 Task: Create List Brand Awareness in Board Digital Marketing Strategies to Workspace Help Desk Software. Create List Brand Value Proposition in Board Customer Needs Assessment to Workspace Help Desk Software. Create List Brand Activation in Board Product Usability Testing and Optimization to Workspace Help Desk Software
Action: Mouse moved to (114, 54)
Screenshot: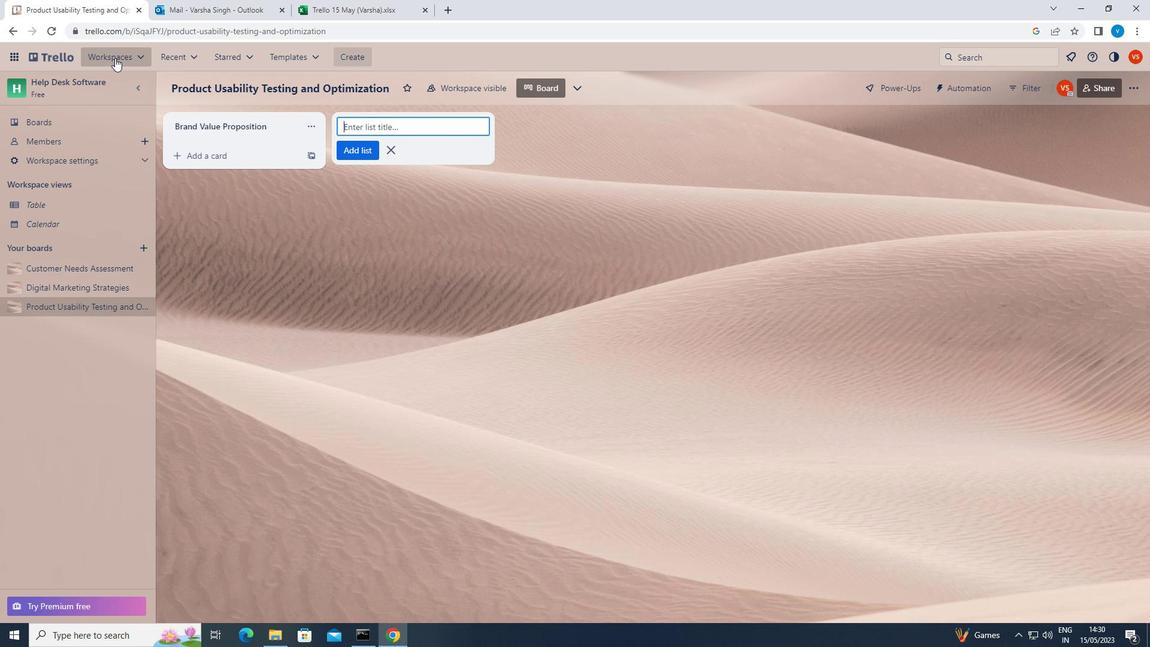 
Action: Mouse pressed left at (114, 54)
Screenshot: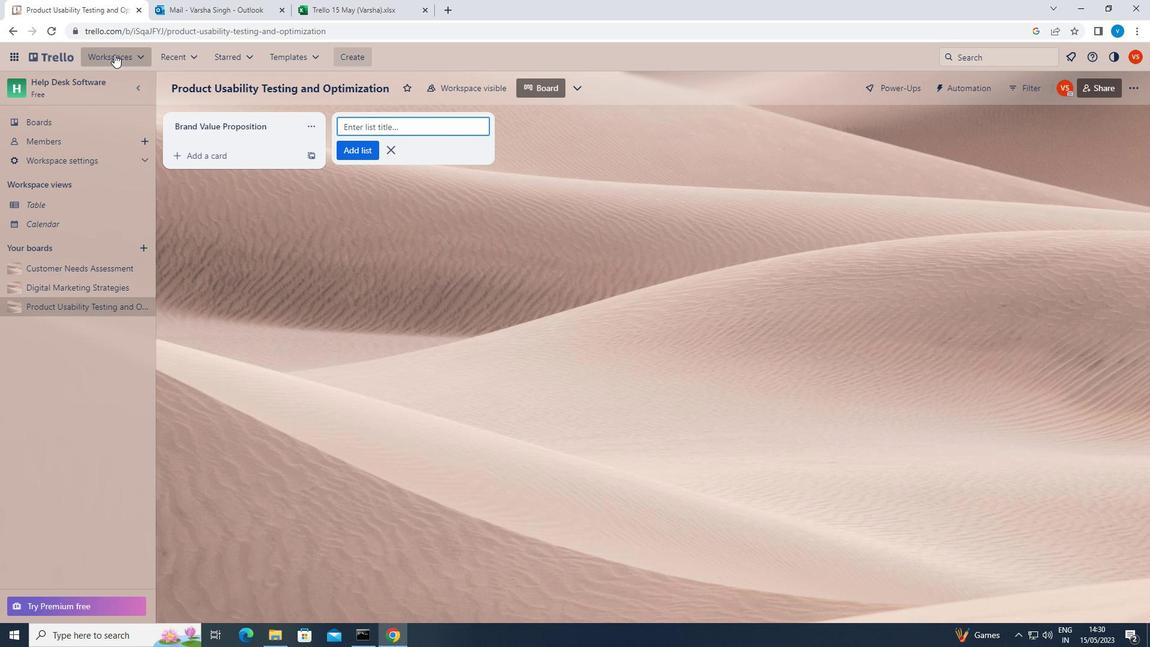 
Action: Mouse moved to (147, 569)
Screenshot: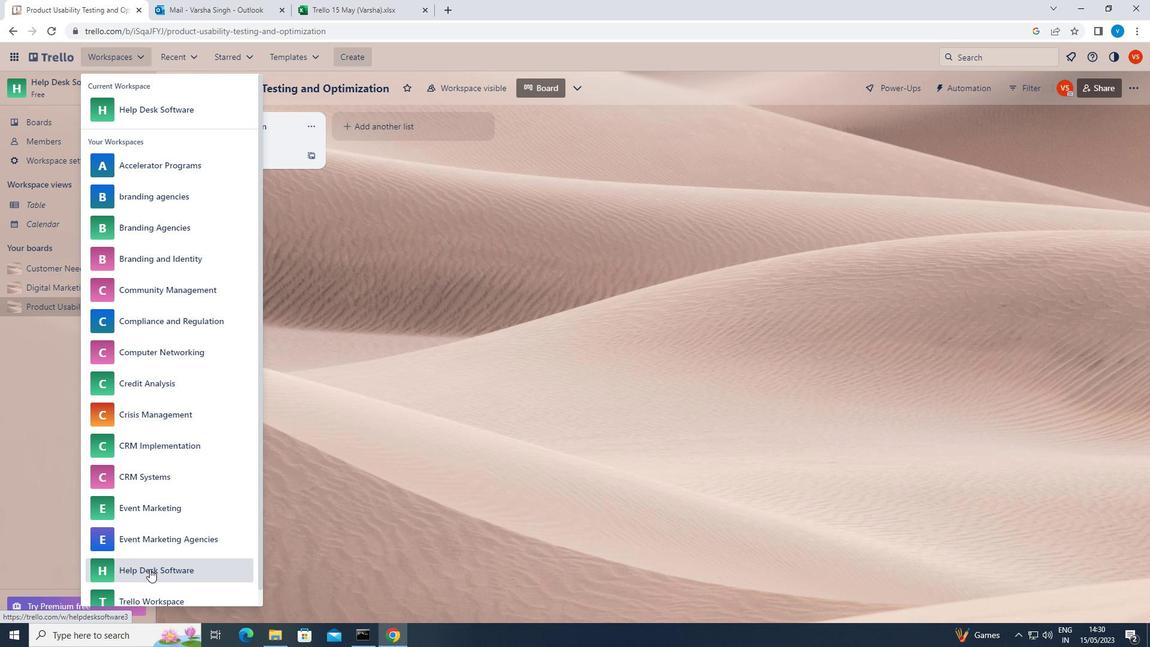 
Action: Mouse pressed left at (147, 569)
Screenshot: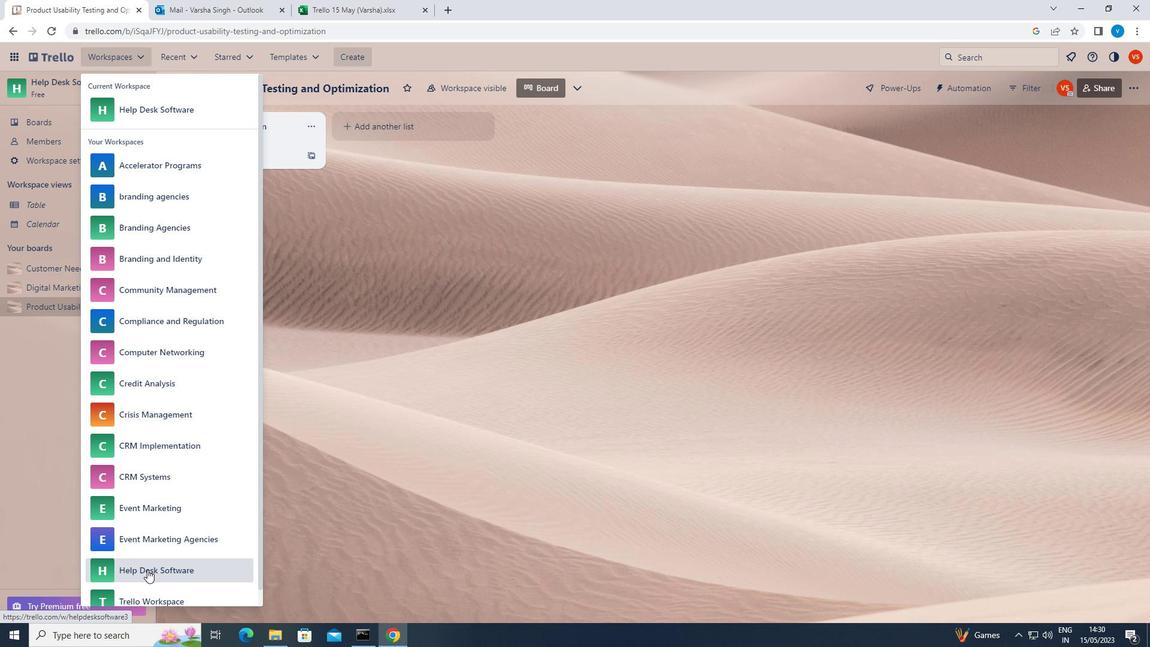 
Action: Mouse moved to (877, 499)
Screenshot: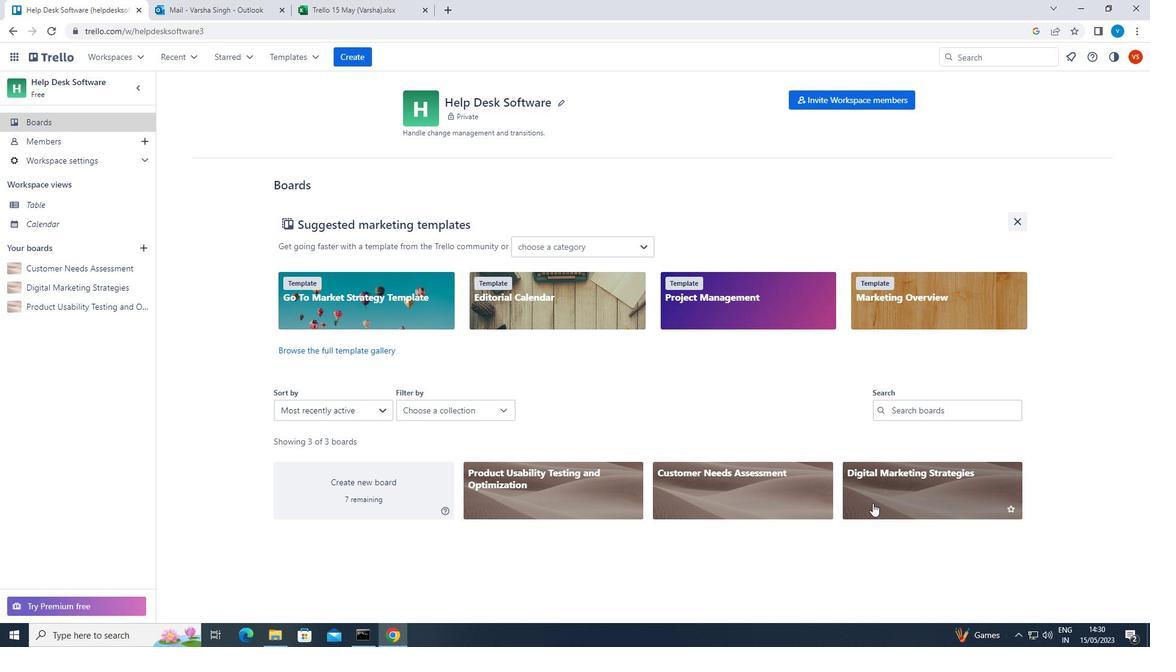 
Action: Mouse pressed left at (877, 499)
Screenshot: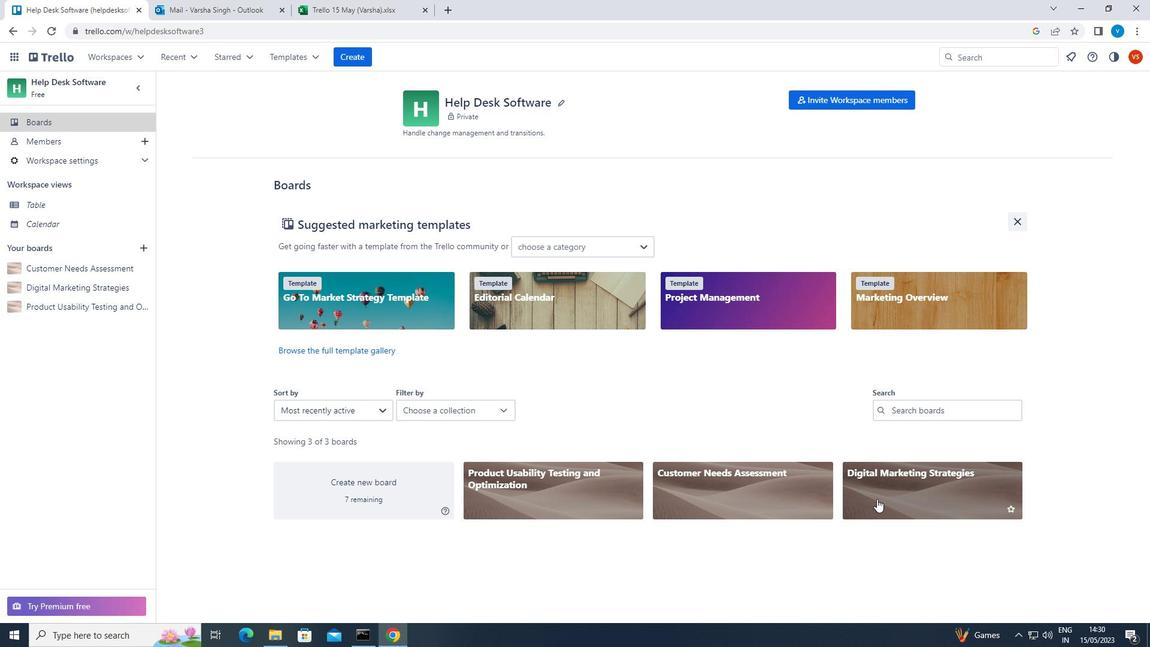 
Action: Mouse moved to (410, 124)
Screenshot: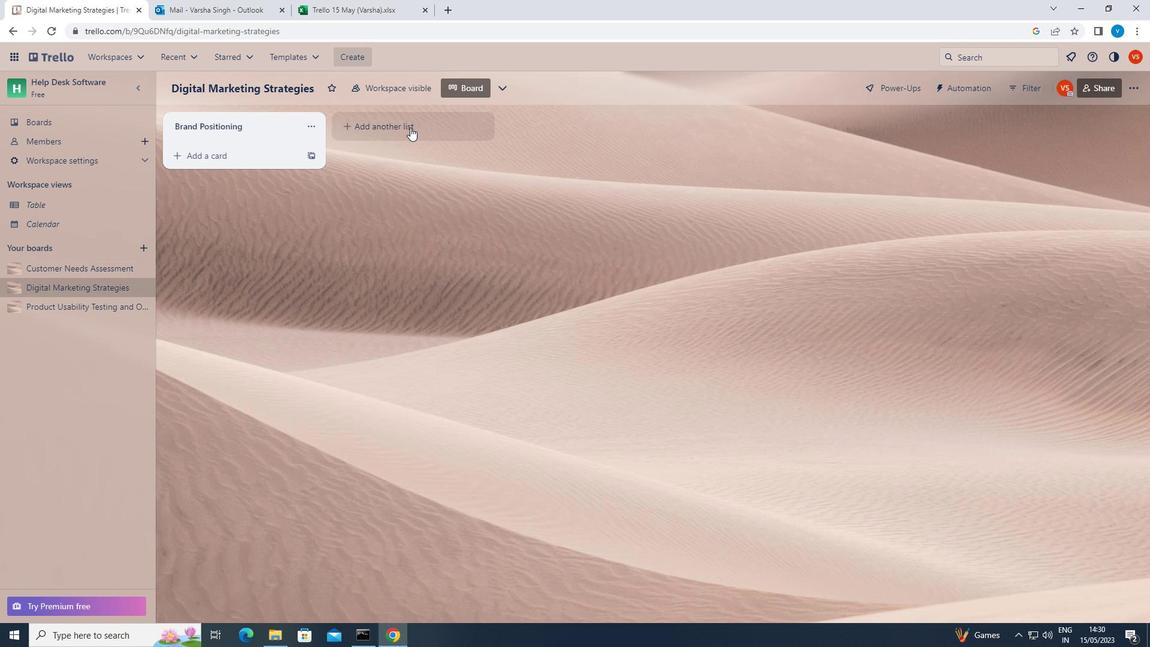 
Action: Mouse pressed left at (410, 124)
Screenshot: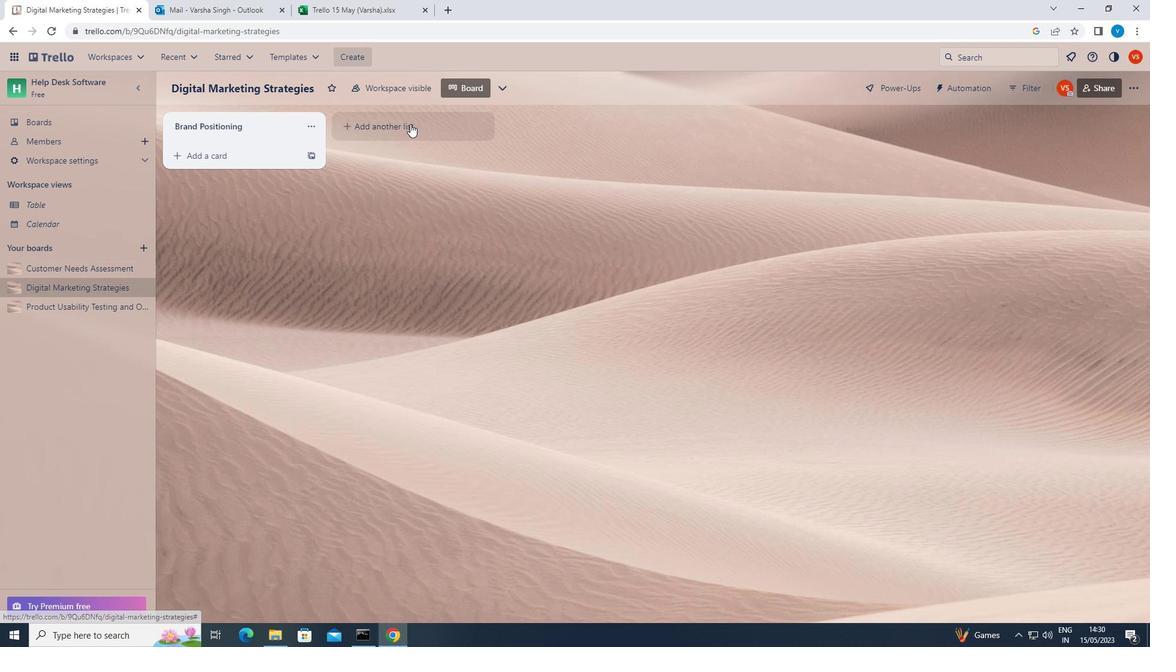 
Action: Key pressed <Key.shift>BRAND<Key.space><Key.shift><Key.shift><Key.shift>AWARENESS<Key.enter>
Screenshot: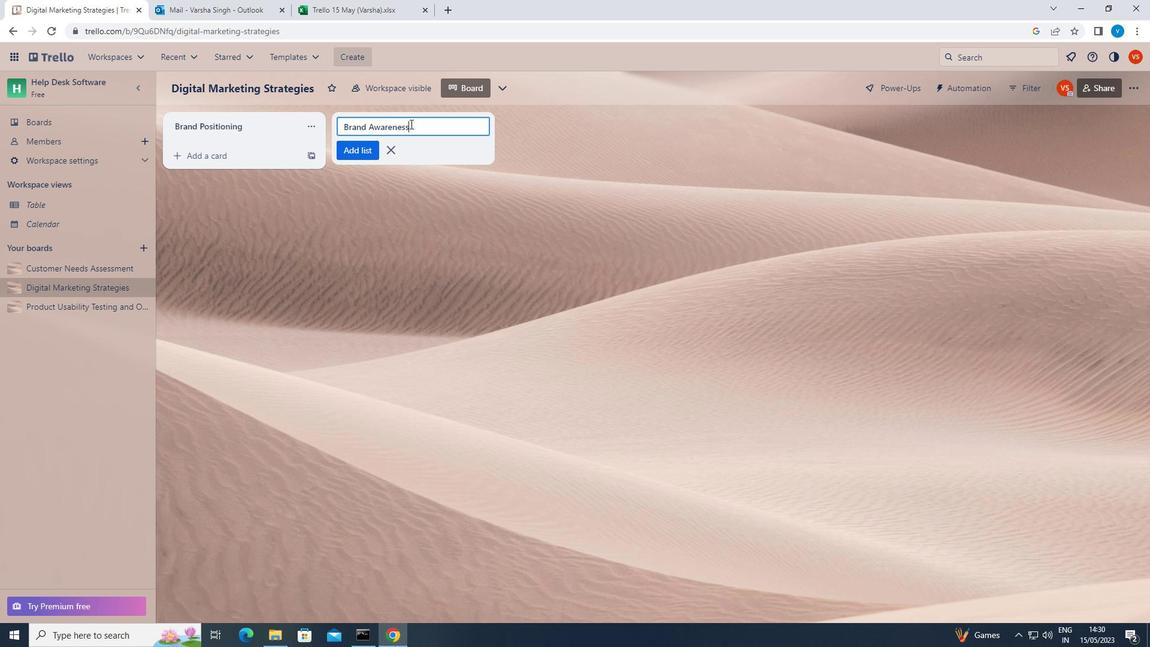 
Action: Mouse moved to (85, 264)
Screenshot: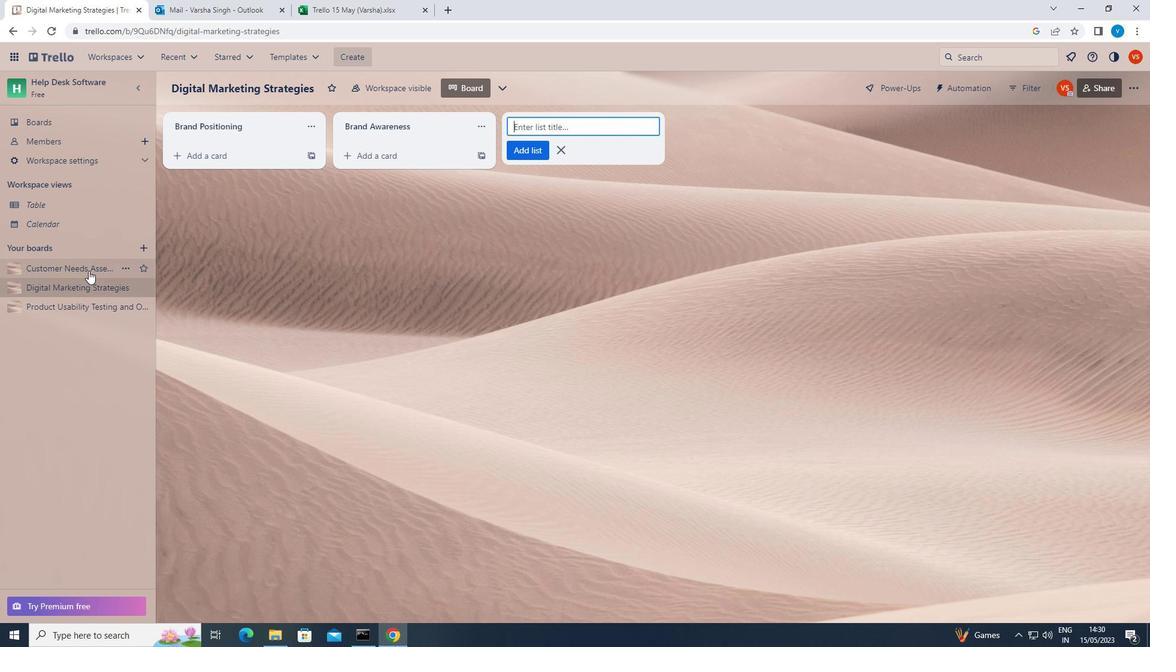 
Action: Mouse pressed left at (85, 264)
Screenshot: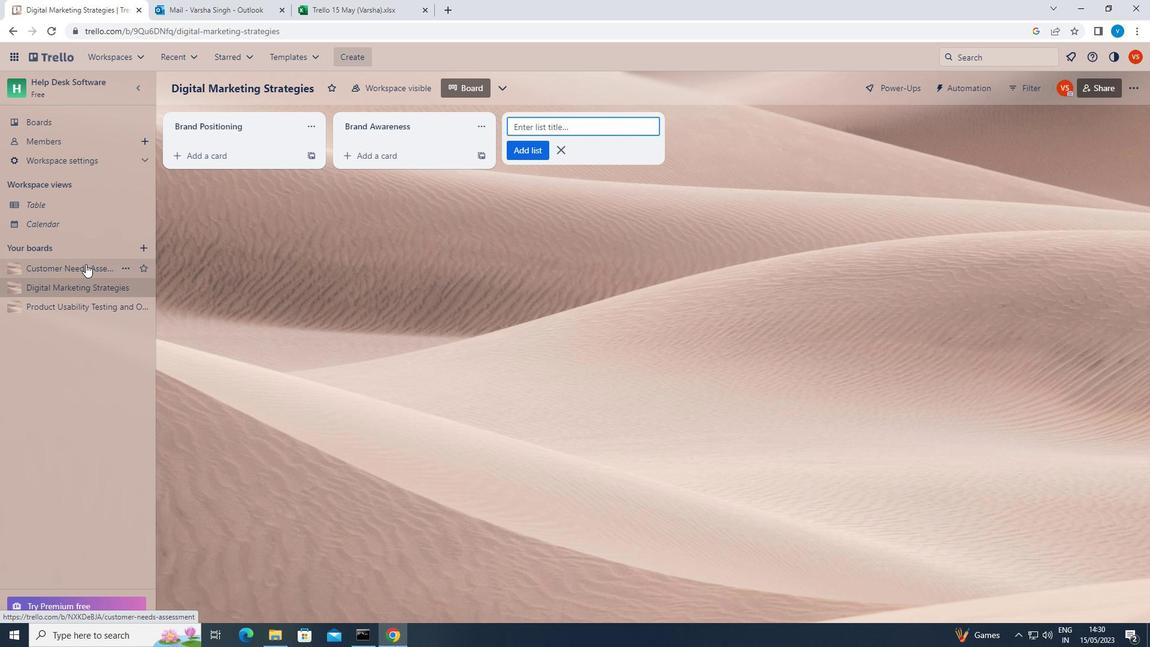 
Action: Mouse moved to (382, 126)
Screenshot: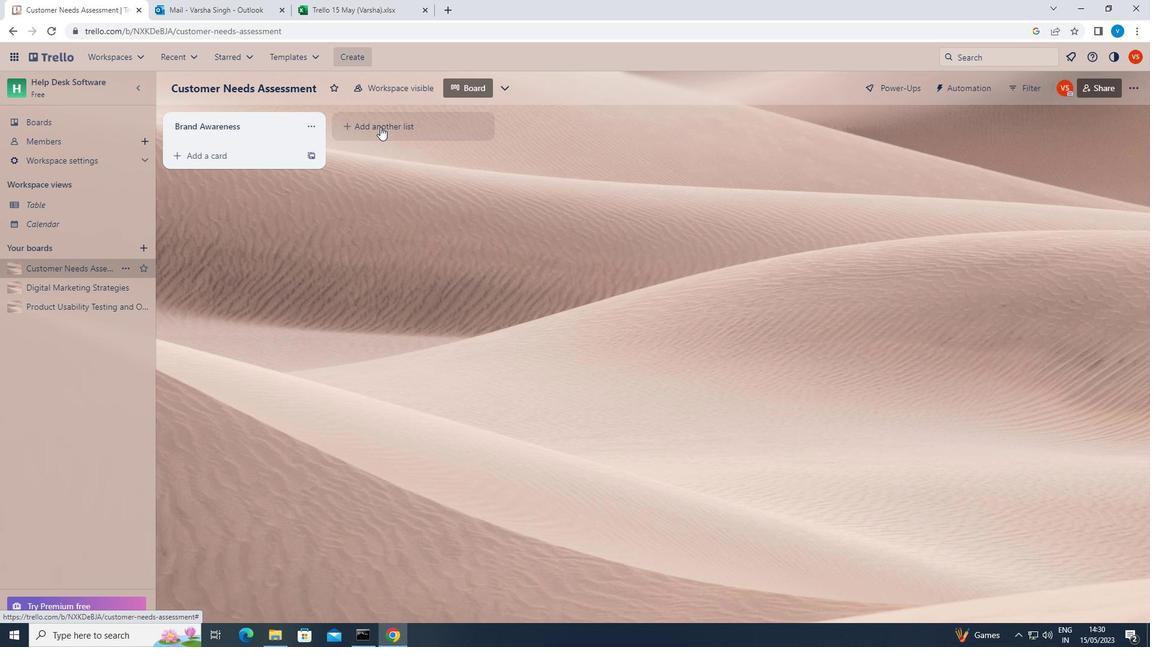 
Action: Mouse pressed left at (382, 126)
Screenshot: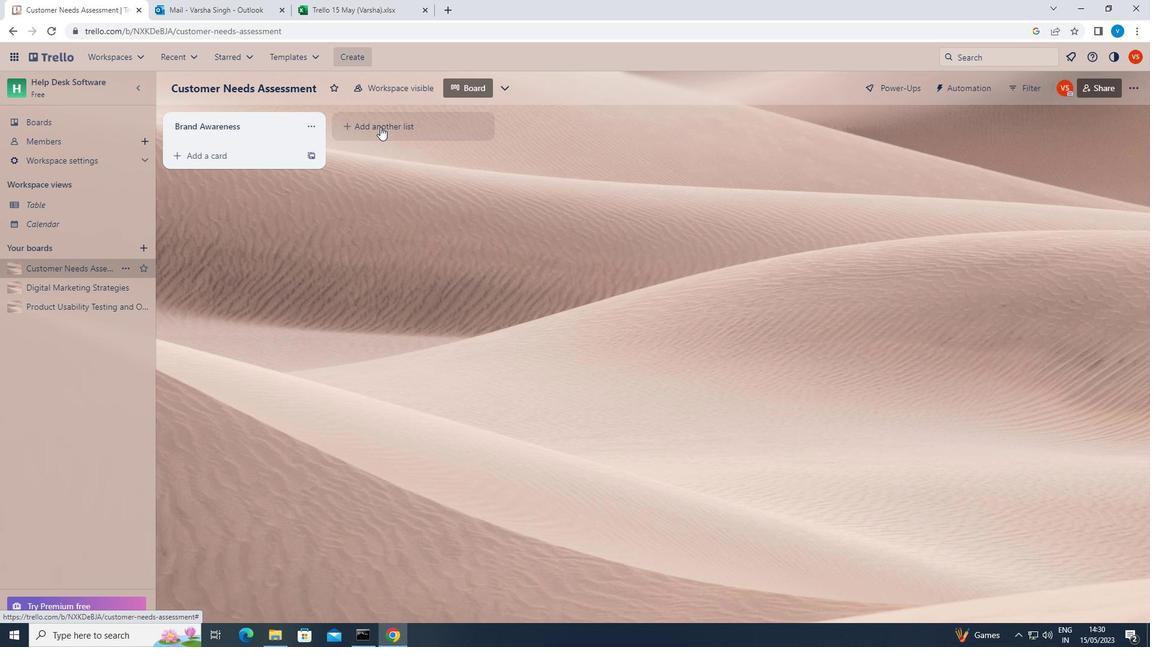 
Action: Mouse moved to (383, 125)
Screenshot: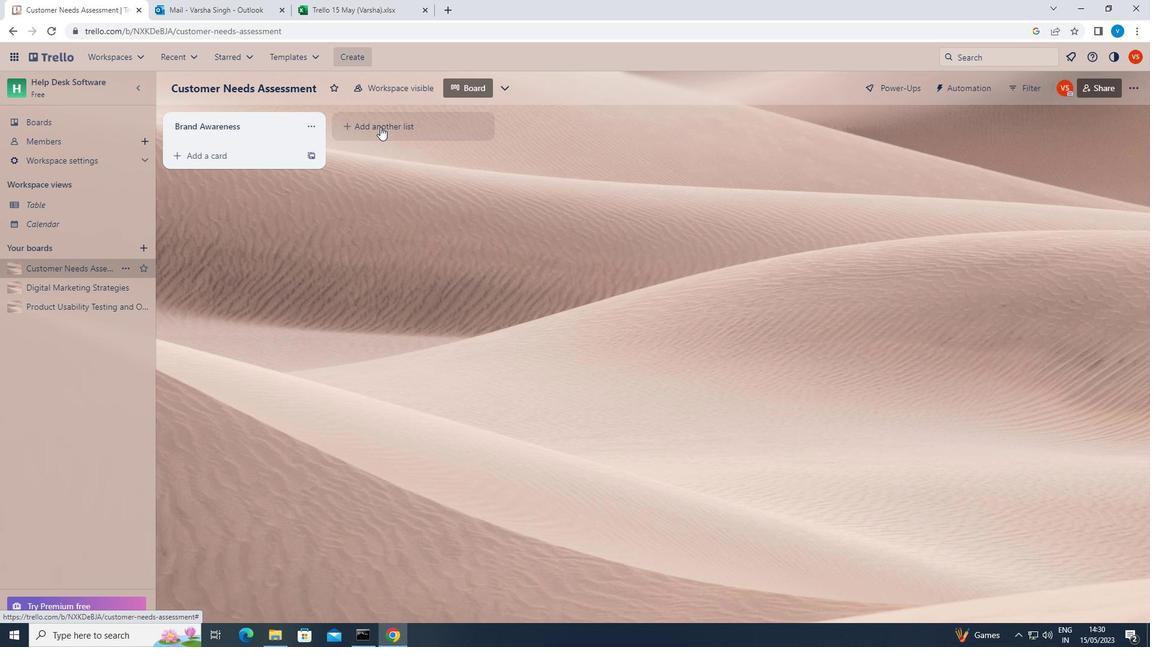 
Action: Key pressed <Key.shift><Key.shift>BRAND<Key.space><Key.shift><Key.shift><Key.shift><Key.shift>VALUE<Key.space><Key.shift><Key.shift><Key.shift><Key.shift><Key.shift><Key.shift>PROPOSITION<Key.enter>
Screenshot: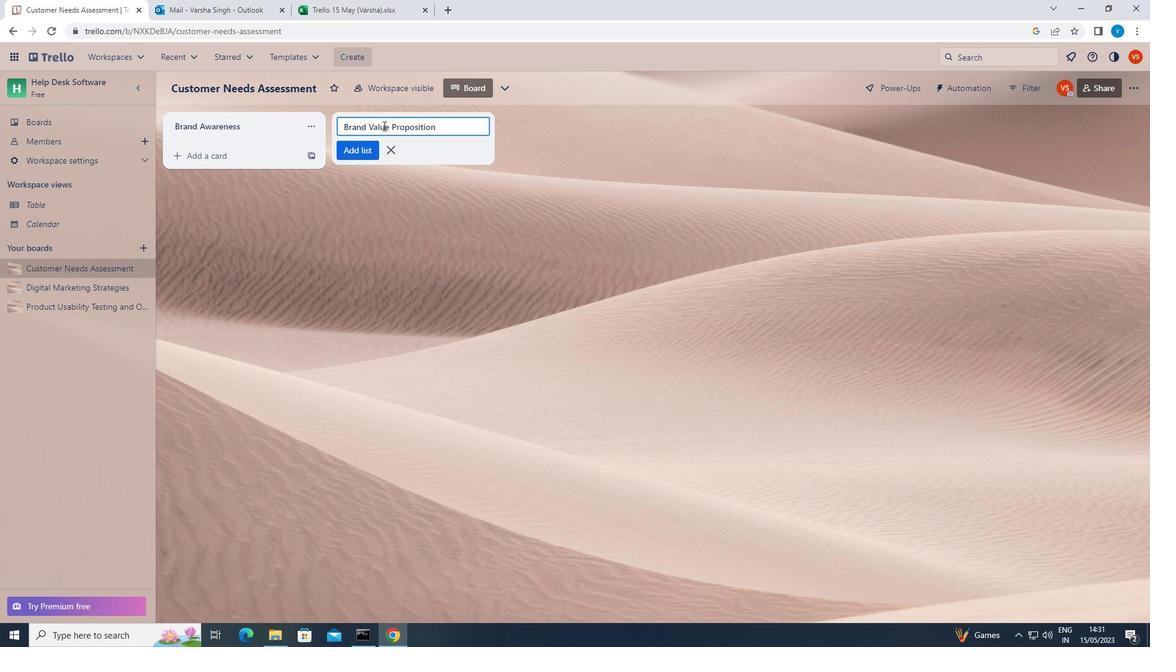 
Action: Mouse moved to (72, 303)
Screenshot: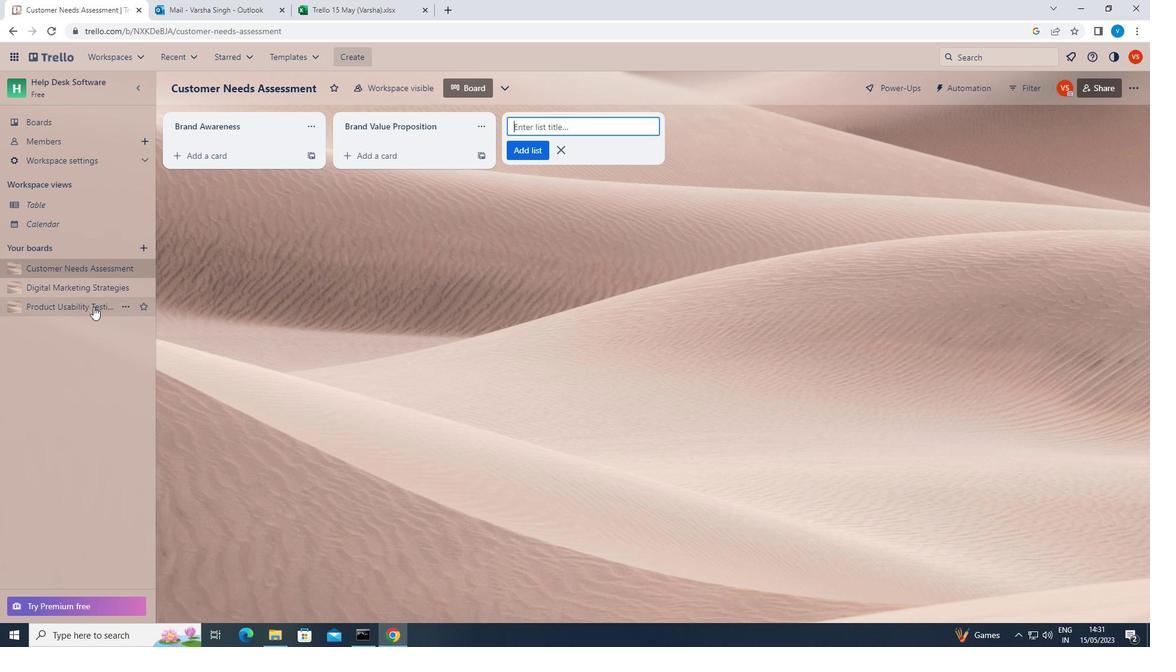
Action: Mouse pressed left at (72, 303)
Screenshot: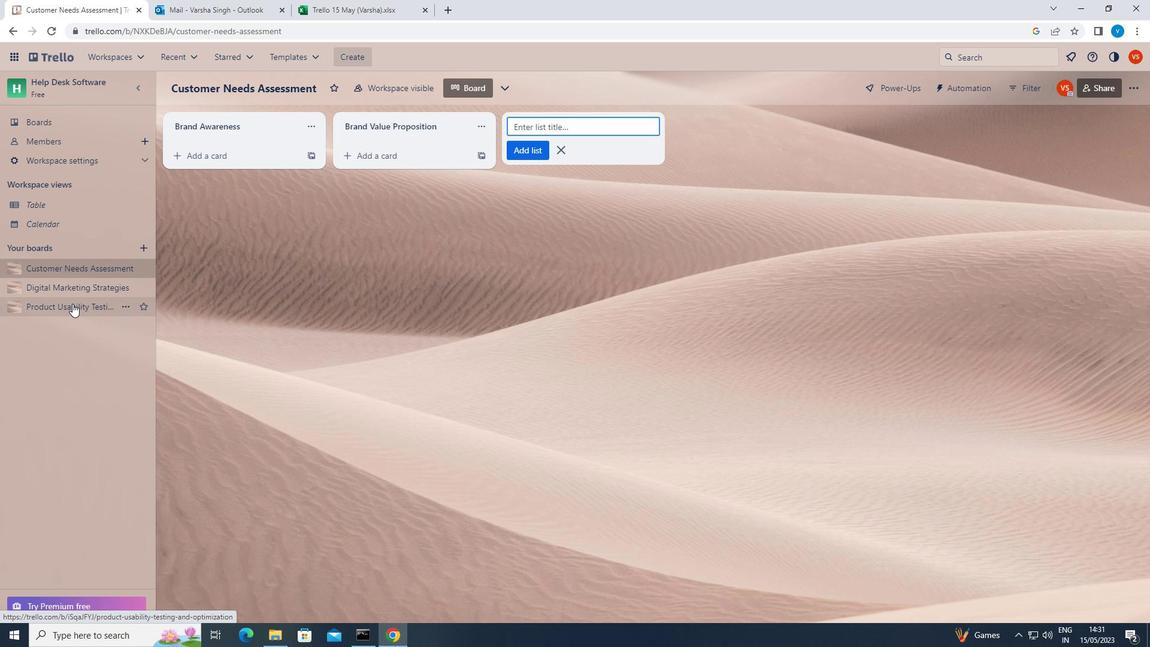 
Action: Mouse moved to (384, 122)
Screenshot: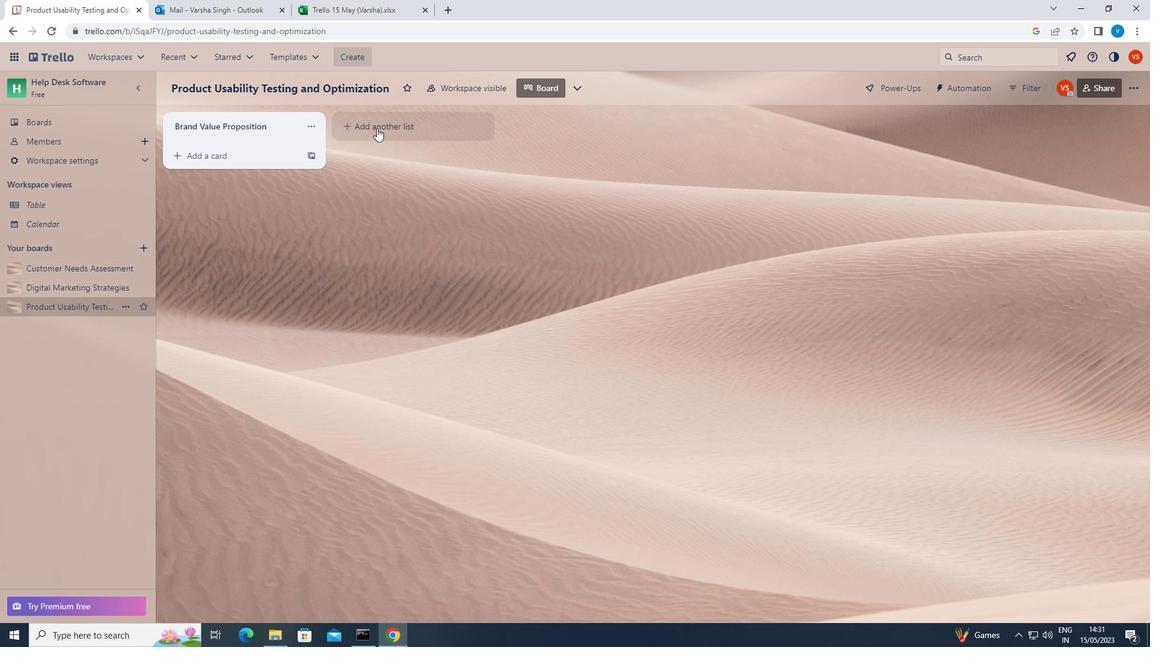 
Action: Mouse pressed left at (384, 122)
Screenshot: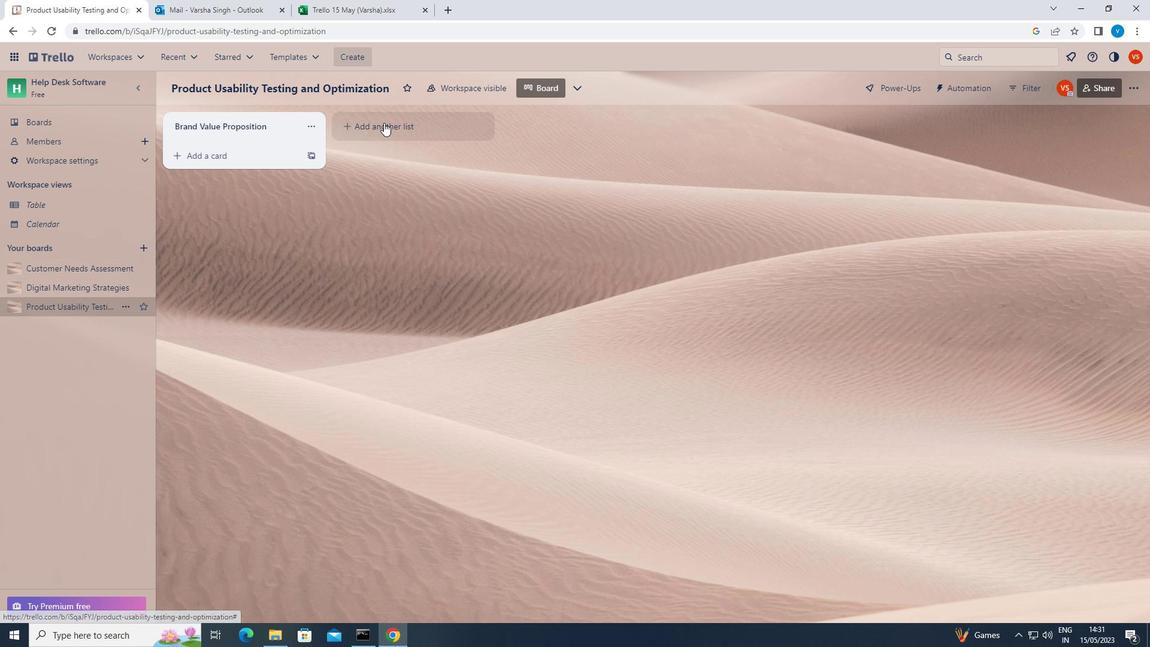 
Action: Key pressed <Key.shift><Key.shift><Key.shift>BRAND<Key.space><Key.shift><Key.shift><Key.shift><Key.shift>ACTIVATION<Key.enter>
Screenshot: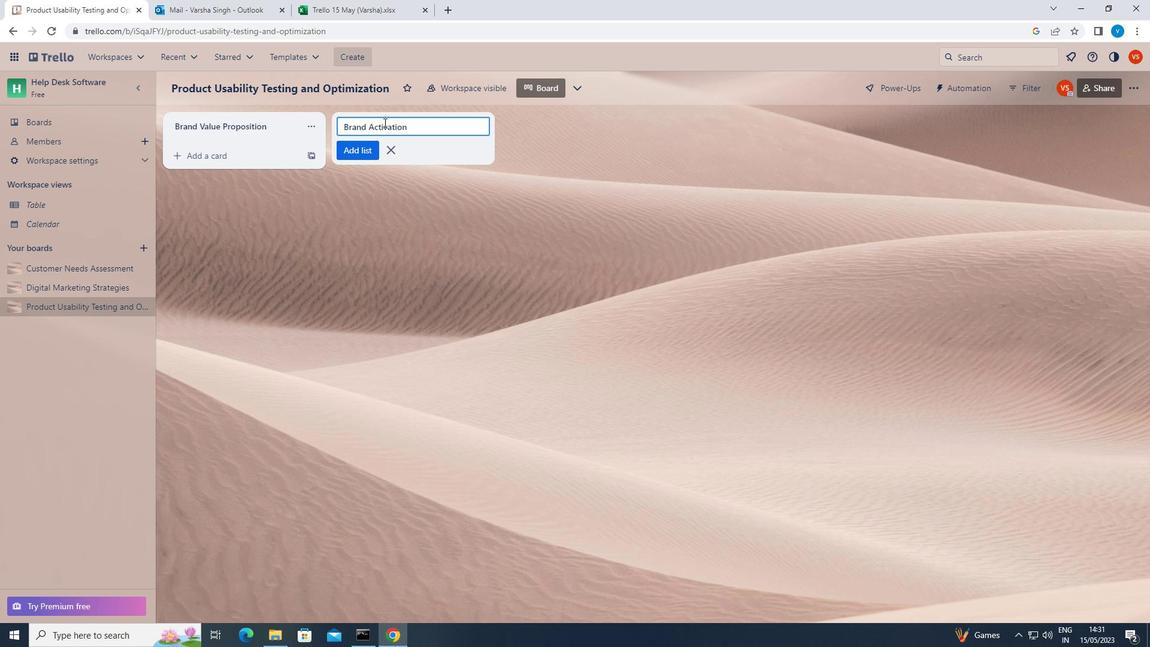 
